 Task: Create a section Error Handling Sprint and in the section, add a milestone Virtual Desktop Infrastructure (VDI) Implementation in the project ArrowSprint
Action: Mouse moved to (242, 465)
Screenshot: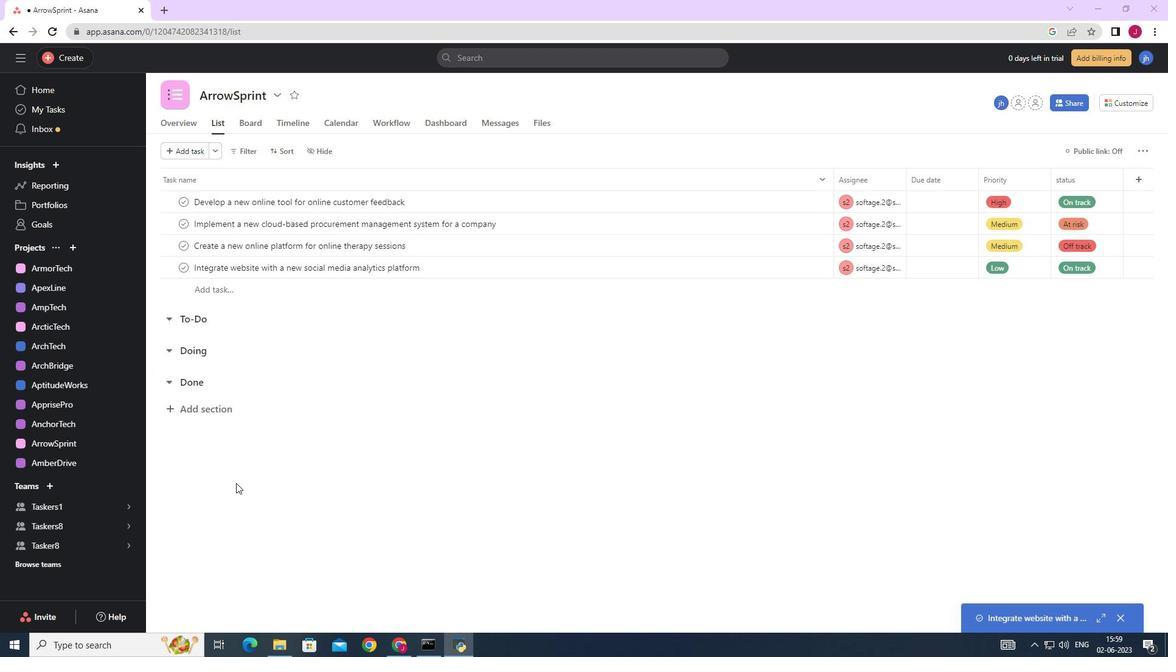 
Action: Mouse scrolled (242, 464) with delta (0, 0)
Screenshot: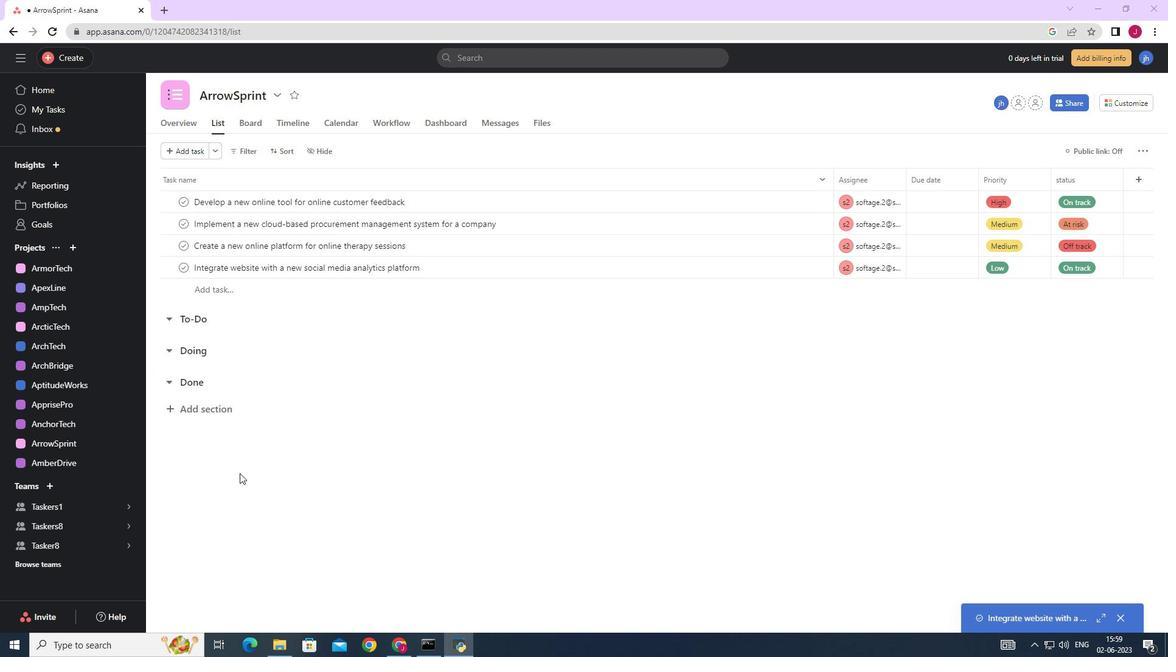 
Action: Mouse moved to (201, 411)
Screenshot: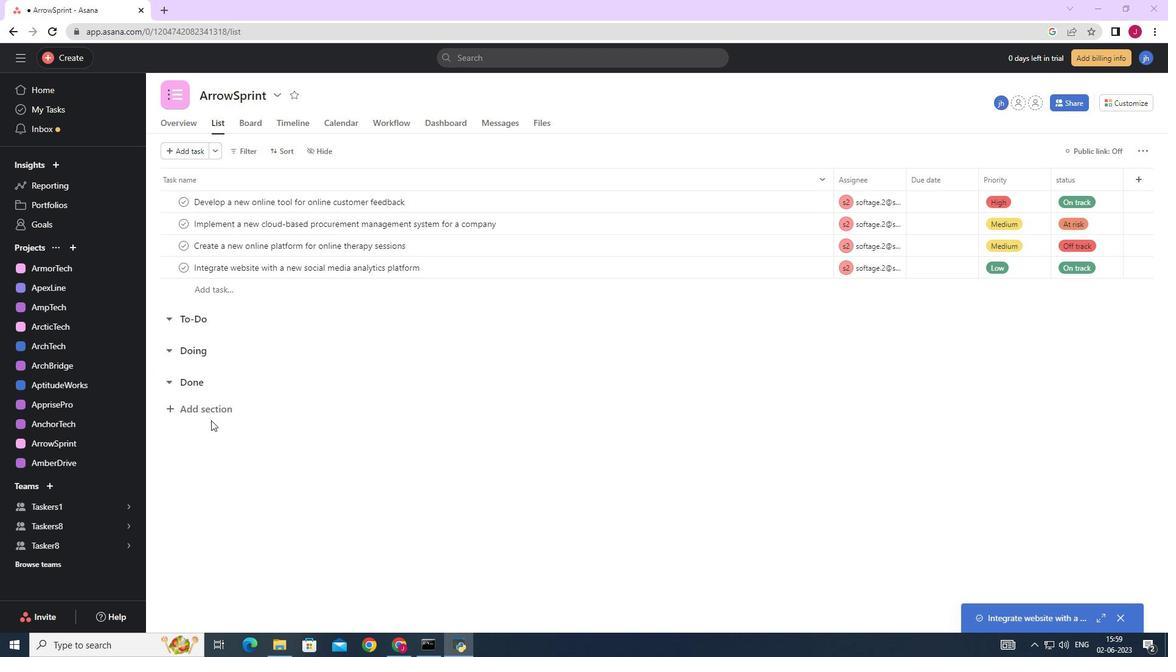 
Action: Mouse pressed left at (201, 411)
Screenshot: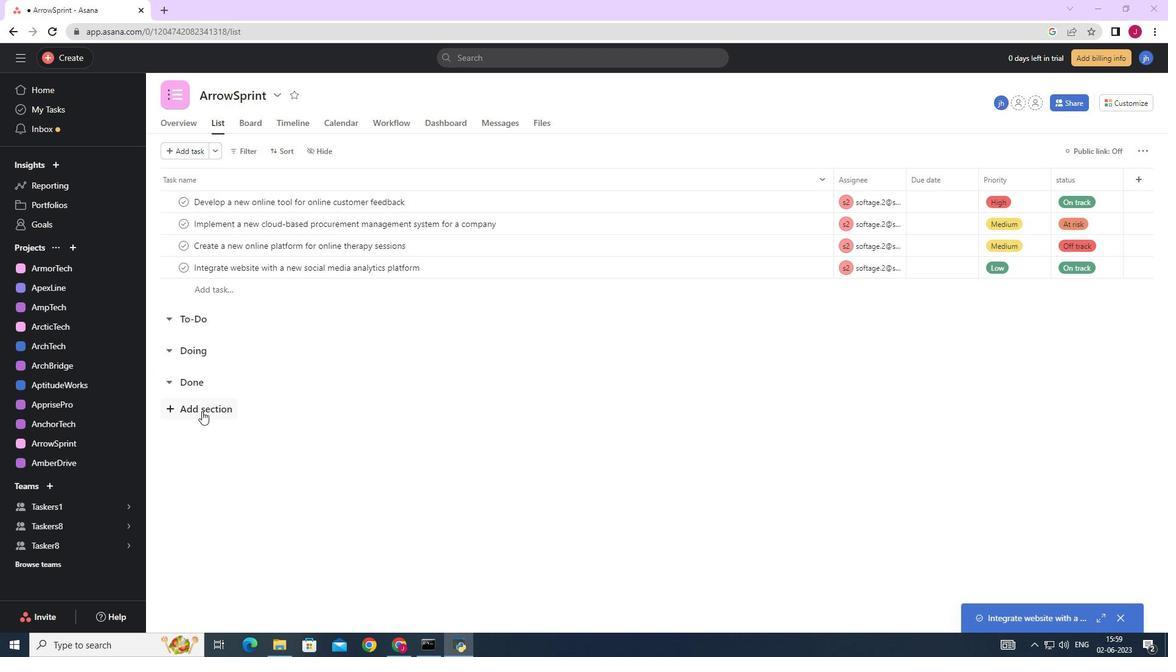 
Action: Mouse moved to (226, 416)
Screenshot: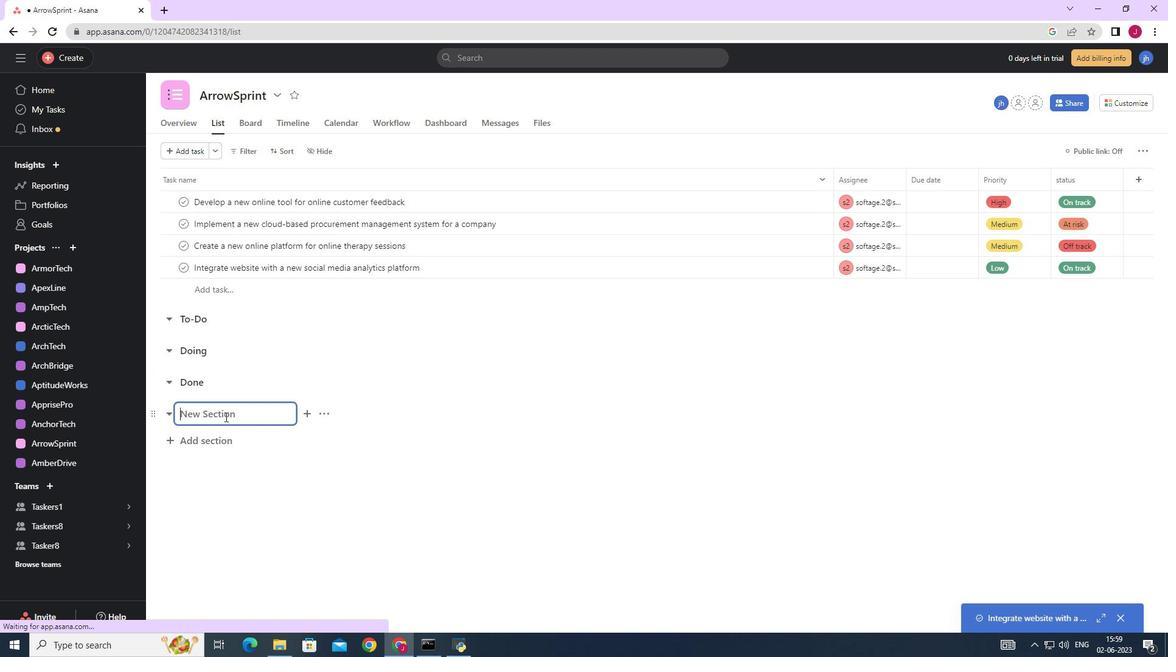 
Action: Mouse pressed left at (226, 416)
Screenshot: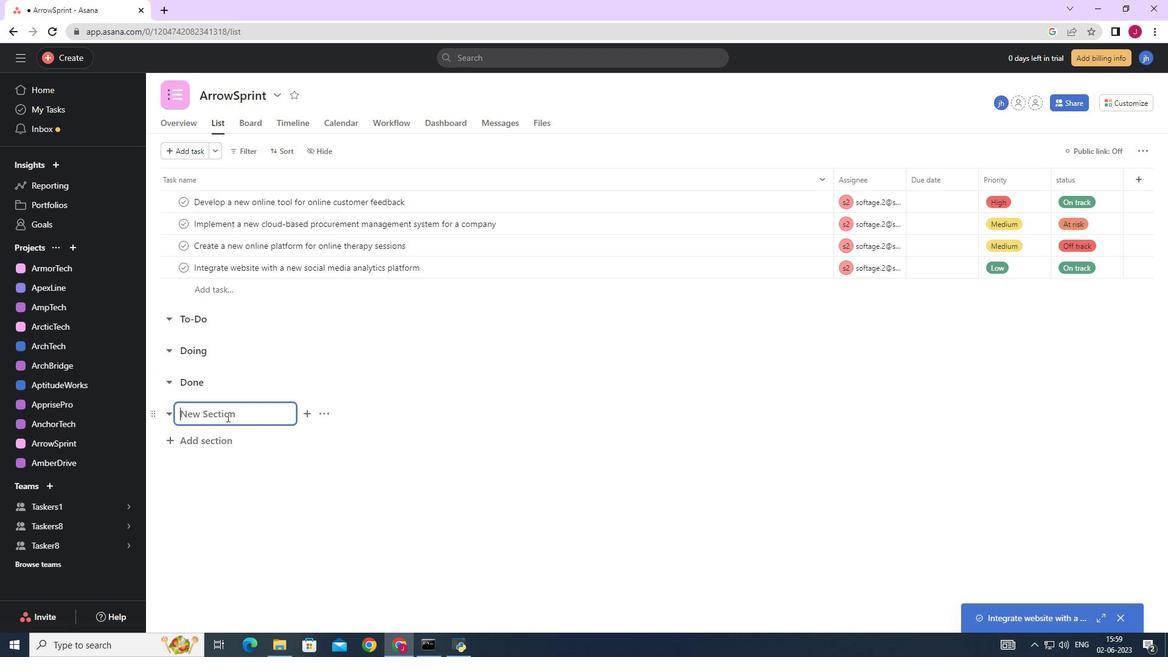 
Action: Mouse moved to (228, 416)
Screenshot: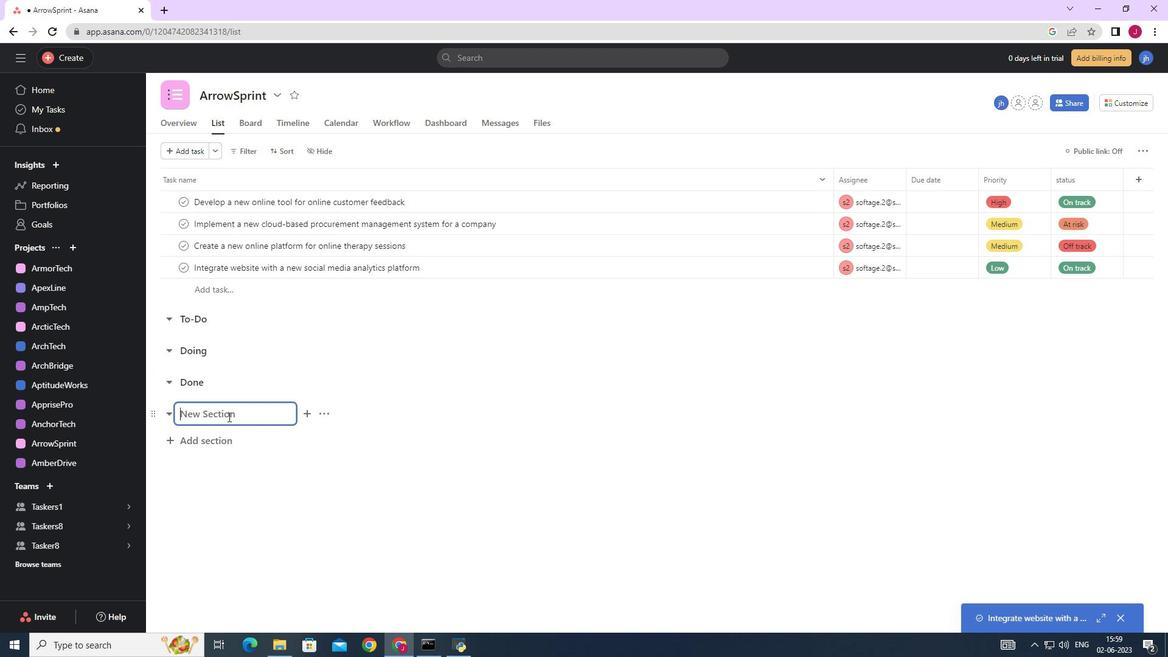 
Action: Key pressed <Key.caps_lock>E<Key.caps_lock>rror<Key.space><Key.caps_lock>H<Key.caps_lock>na<Key.backspace><Key.backspace>andling<Key.space><Key.caps_lock>S<Key.caps_lock>print<Key.enter><Key.caps_lock>V<Key.caps_lock>irtual<Key.space><Key.caps_lock>D<Key.caps_lock>esktop<Key.space><Key.caps_lock>I<Key.caps_lock>nfrastructure<Key.space><Key.shift_r><Key.shift_r><Key.shift_r>(<Key.caps_lock>VDI<Key.shift_r><Key.shift_r>)<Key.space><Key.caps_lock>i<Key.caps_lock>MPLEM<Key.backspace><Key.backspace><Key.backspace><Key.backspace><Key.backspace><Key.backspace>I<Key.caps_lock>mplementation<Key.space>
Screenshot: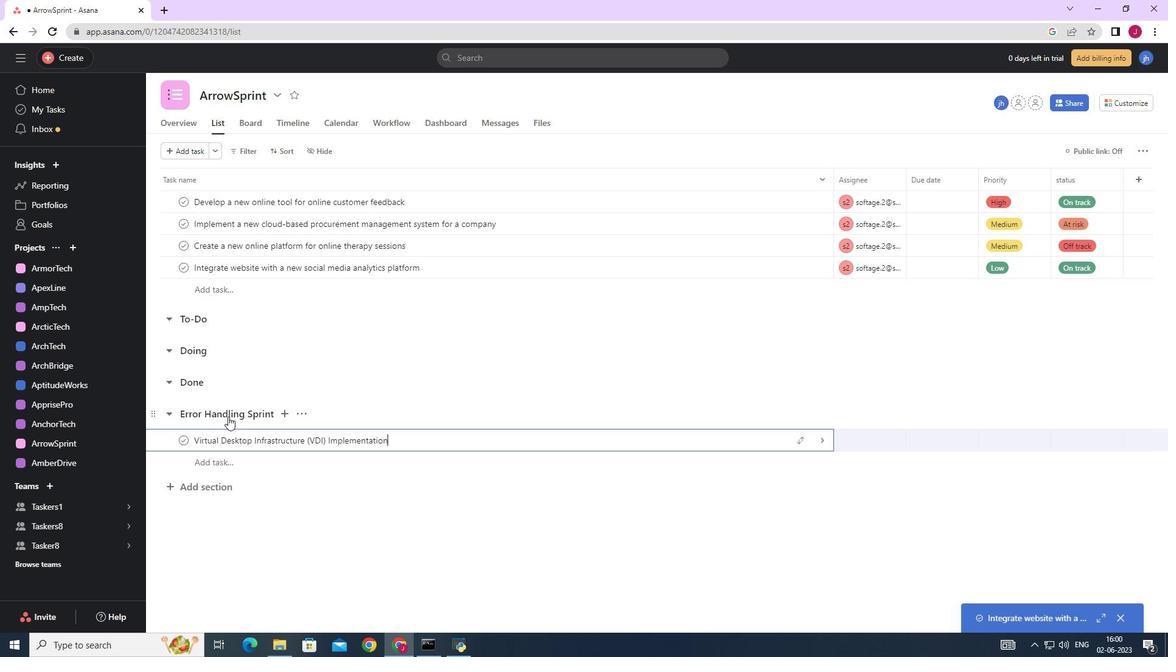 
Action: Mouse moved to (822, 444)
Screenshot: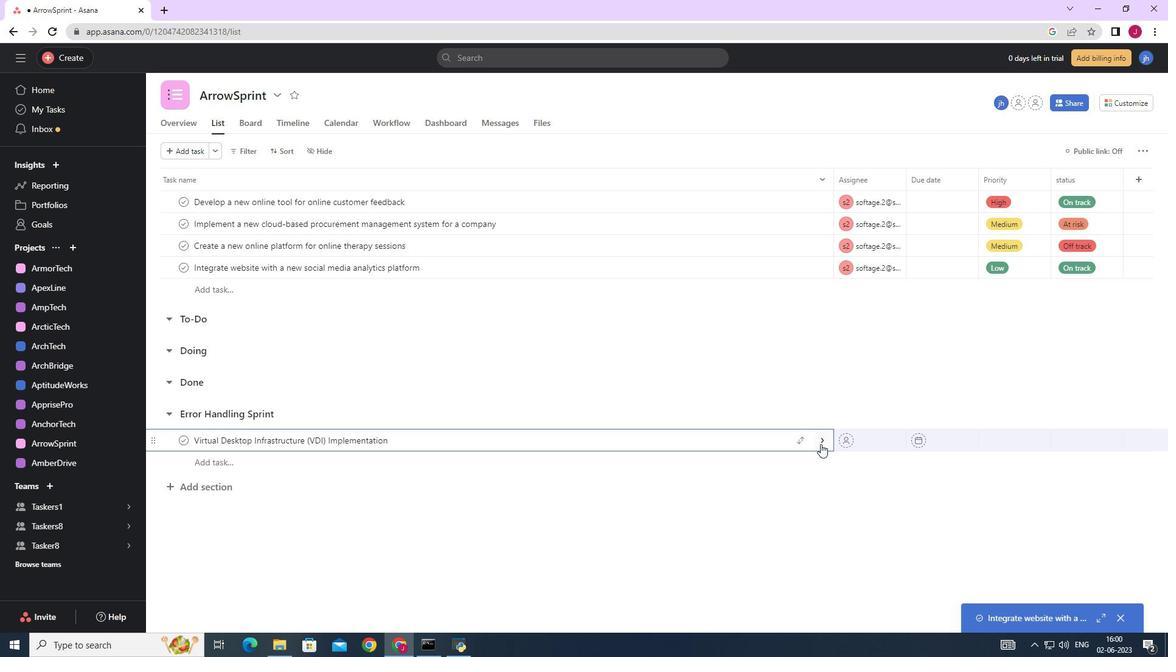 
Action: Mouse pressed left at (822, 444)
Screenshot: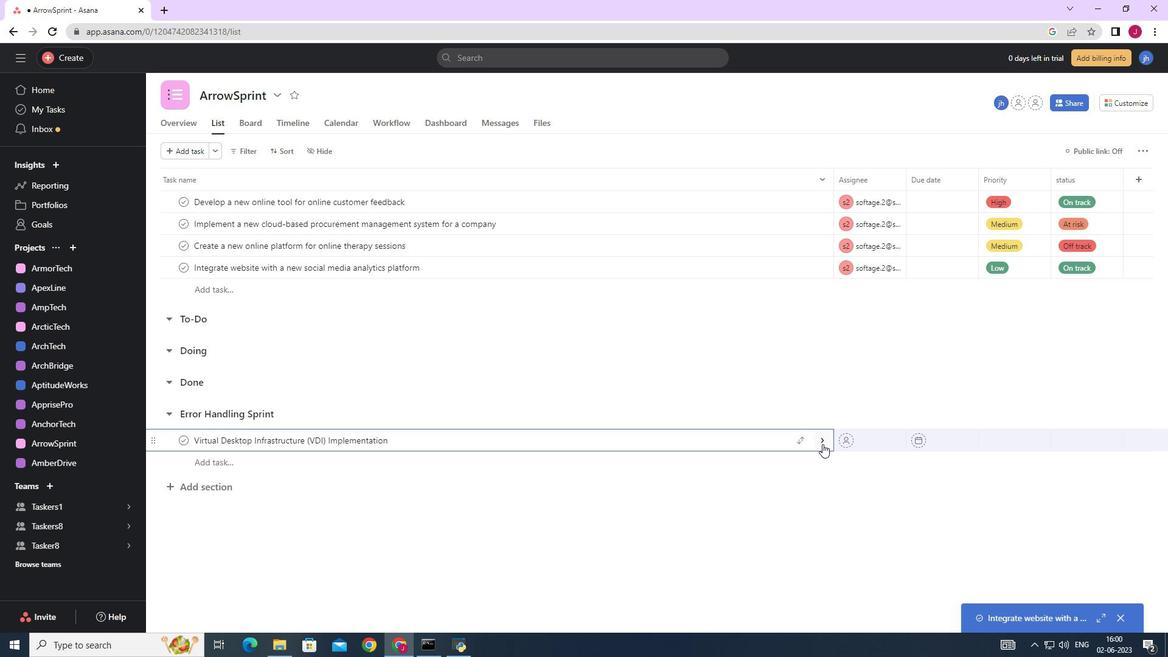 
Action: Mouse moved to (1126, 154)
Screenshot: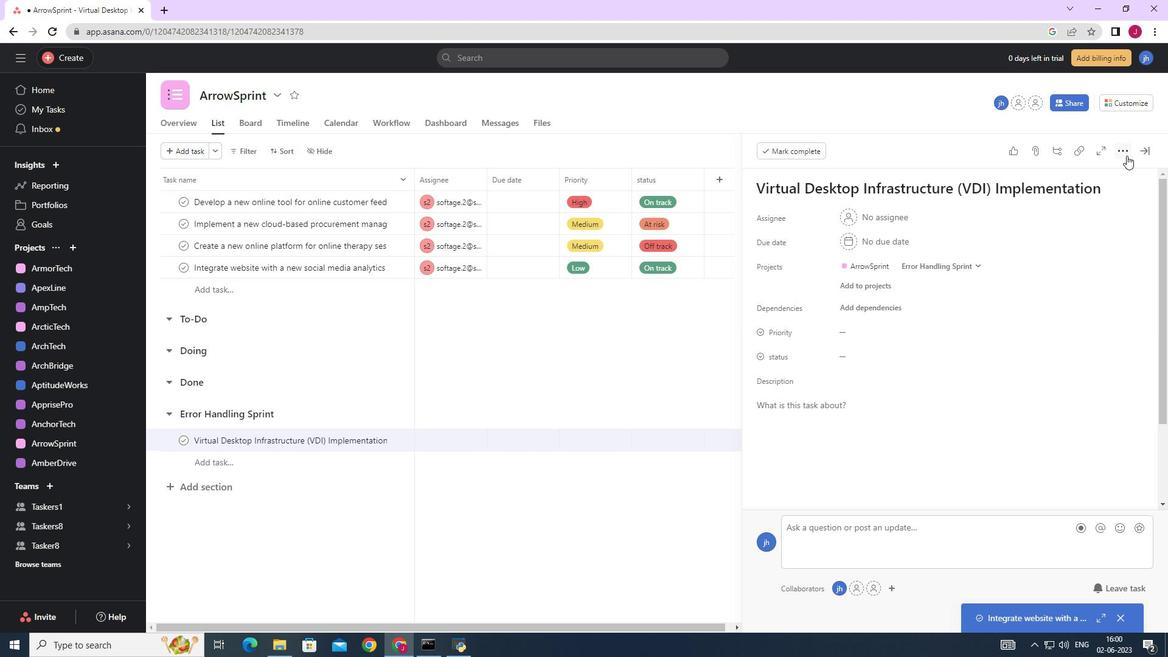 
Action: Mouse pressed left at (1126, 154)
Screenshot: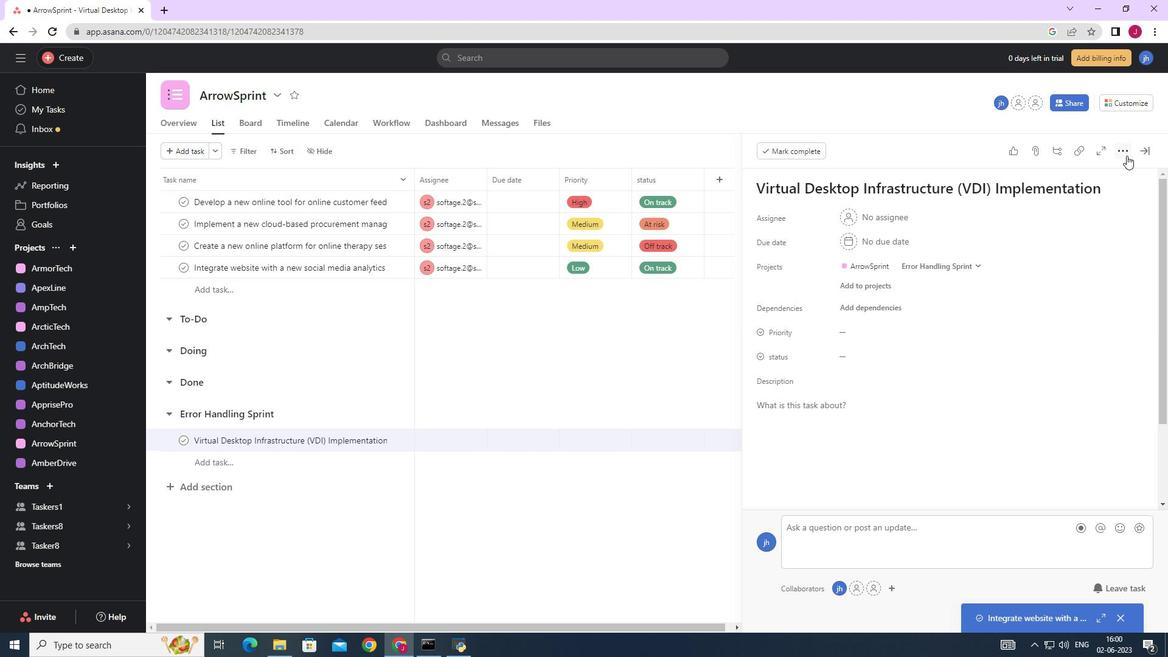 
Action: Mouse moved to (1031, 198)
Screenshot: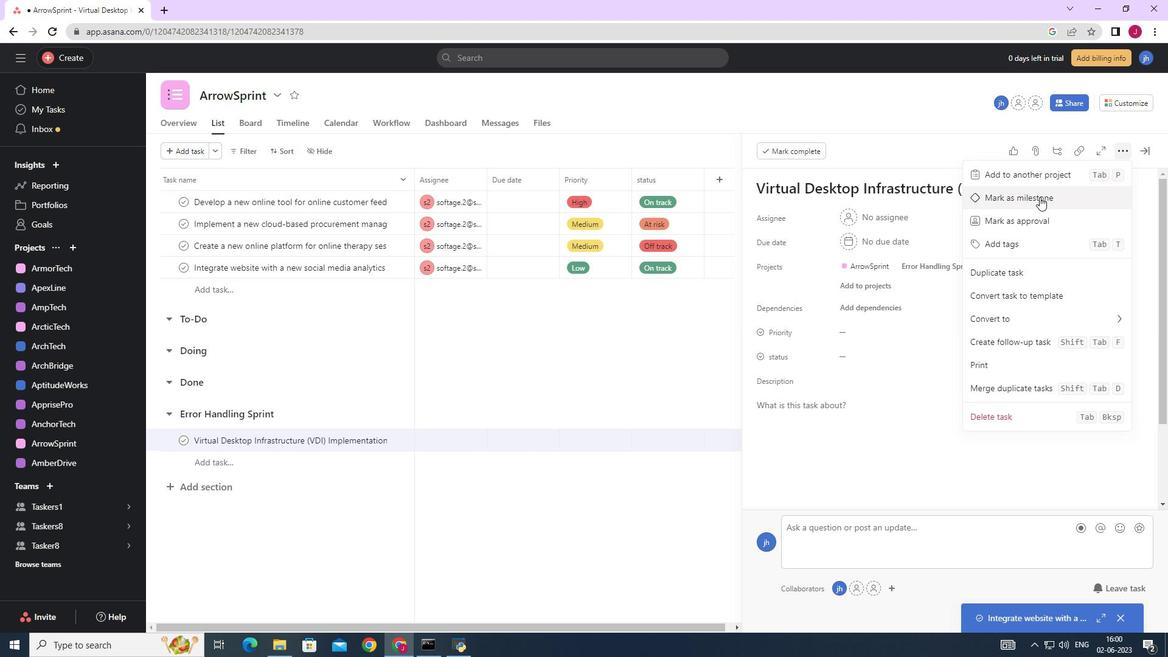 
Action: Mouse pressed left at (1031, 198)
Screenshot: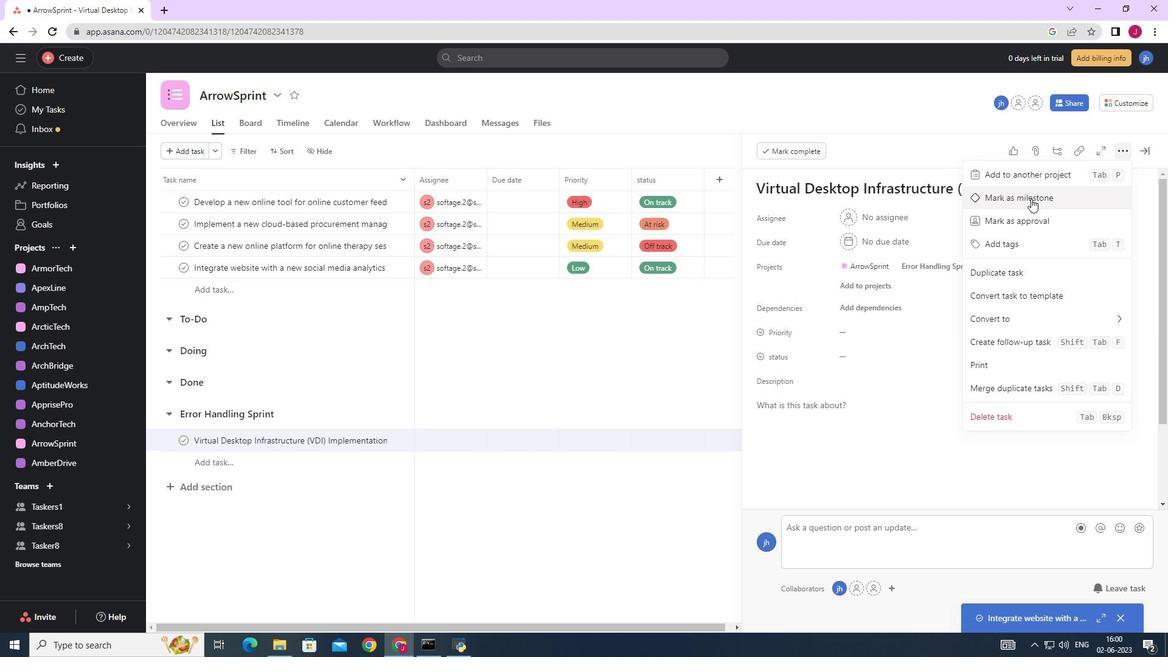 
Action: Mouse moved to (1123, 152)
Screenshot: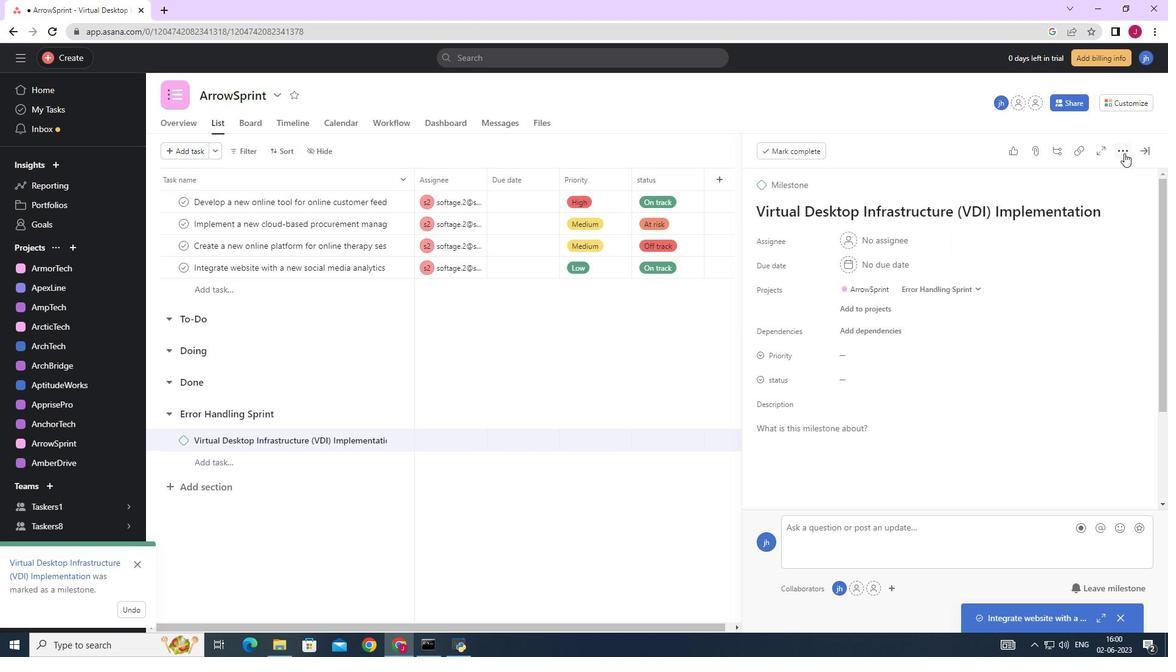 
Action: Mouse pressed left at (1123, 152)
Screenshot: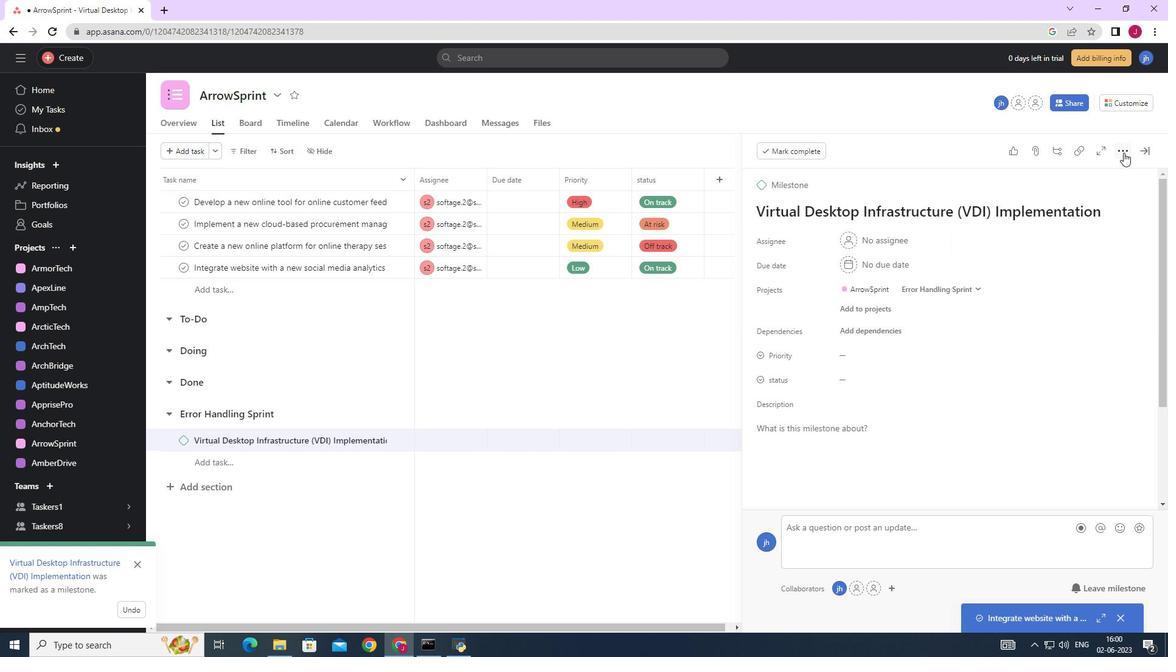 
Action: Mouse moved to (1148, 150)
Screenshot: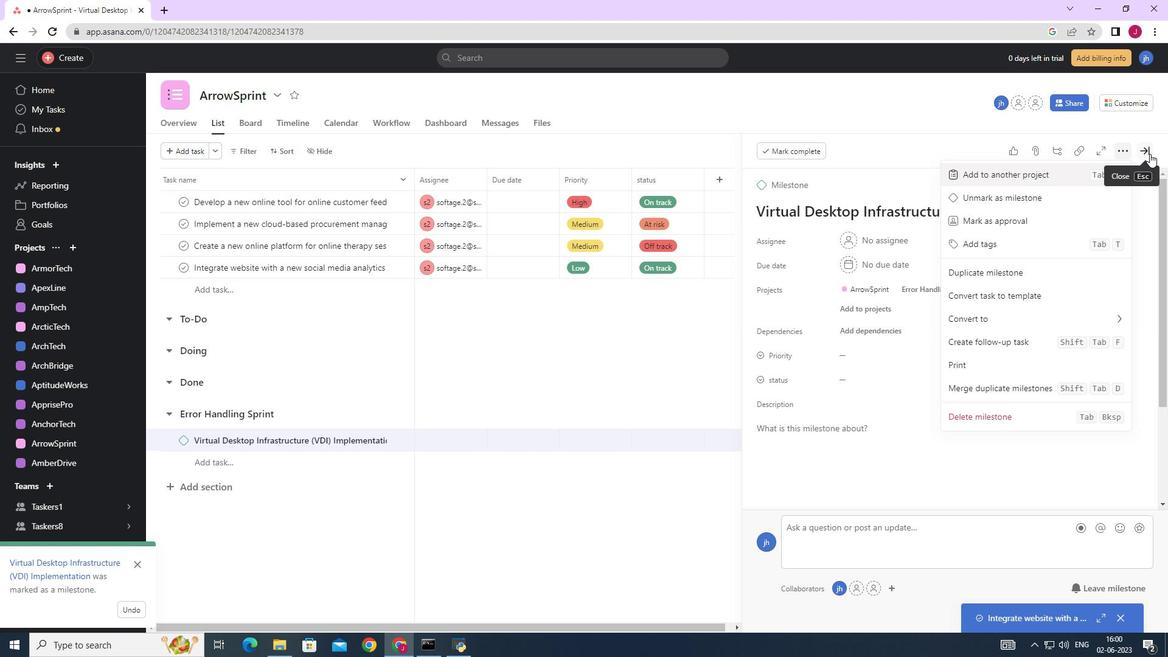 
Action: Mouse pressed left at (1148, 150)
Screenshot: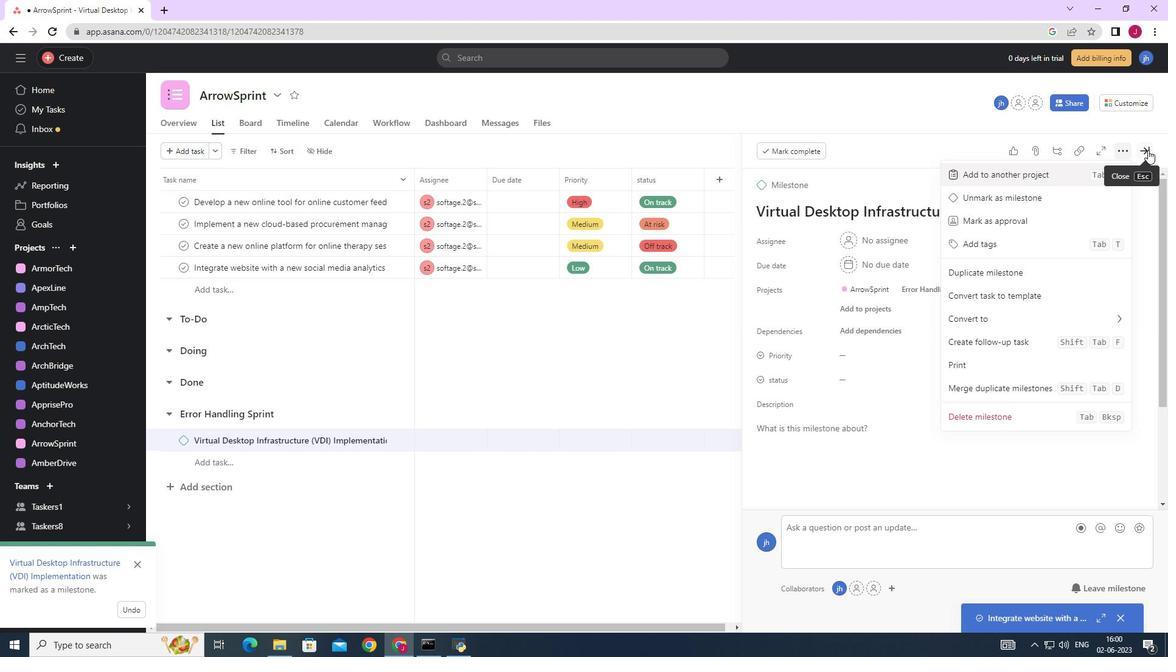 
Action: Mouse moved to (1144, 149)
Screenshot: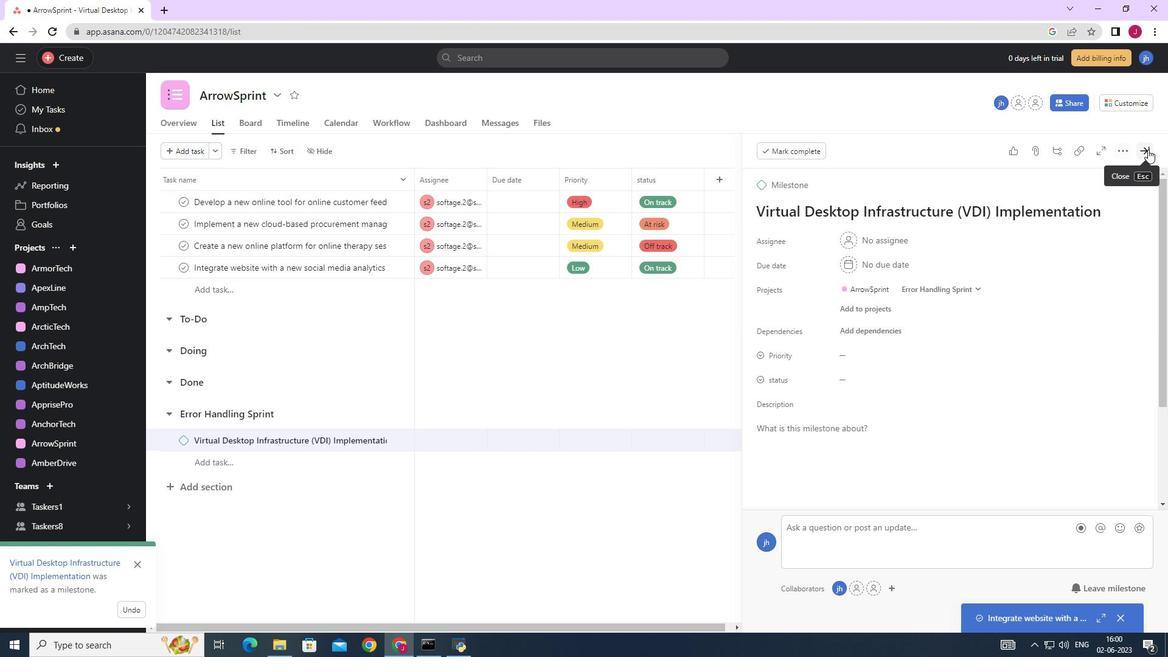 
